 Task: Change Press Left Command Key Twice To Press Either Command Key Twice
Action: Mouse moved to (273, 148)
Screenshot: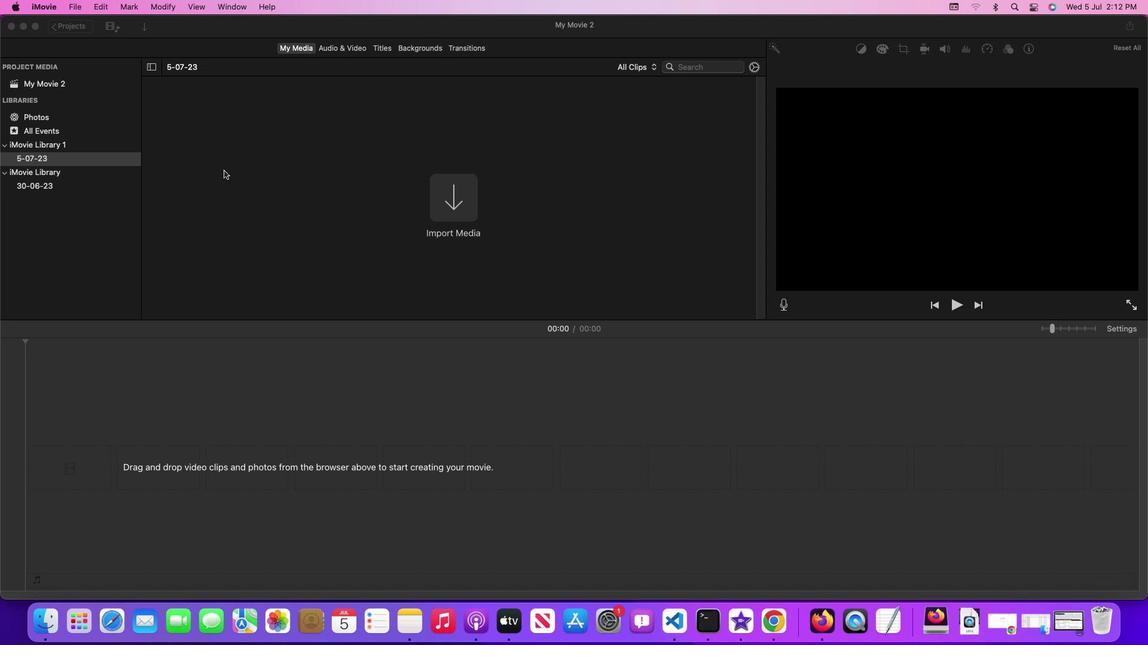 
Action: Mouse pressed left at (273, 148)
Screenshot: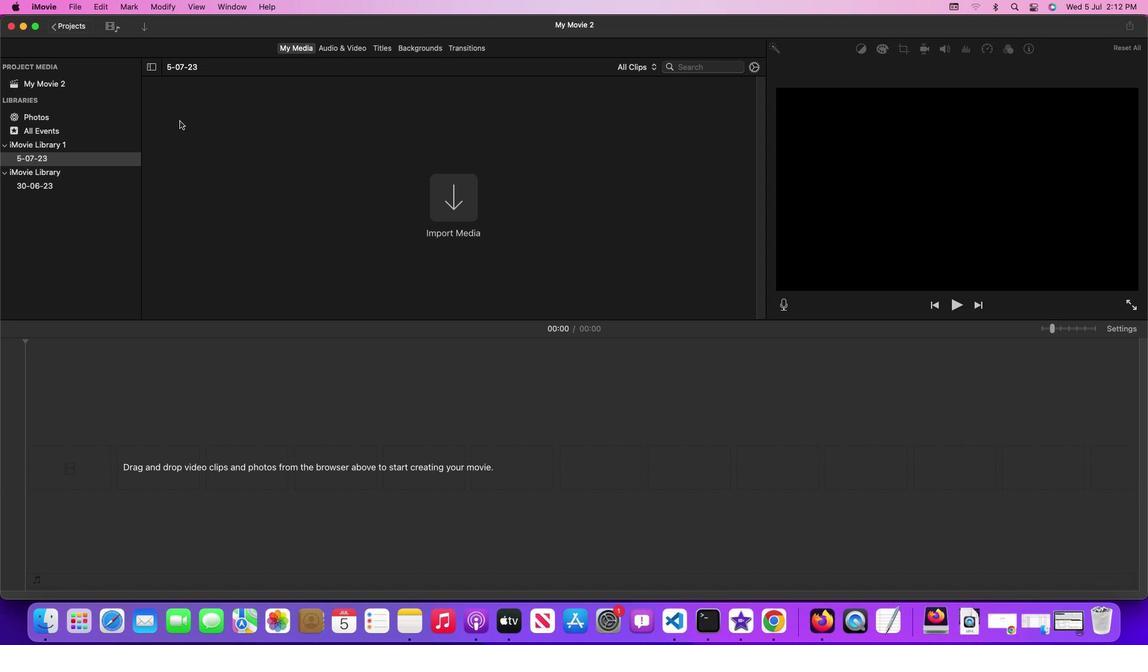 
Action: Mouse moved to (77, 60)
Screenshot: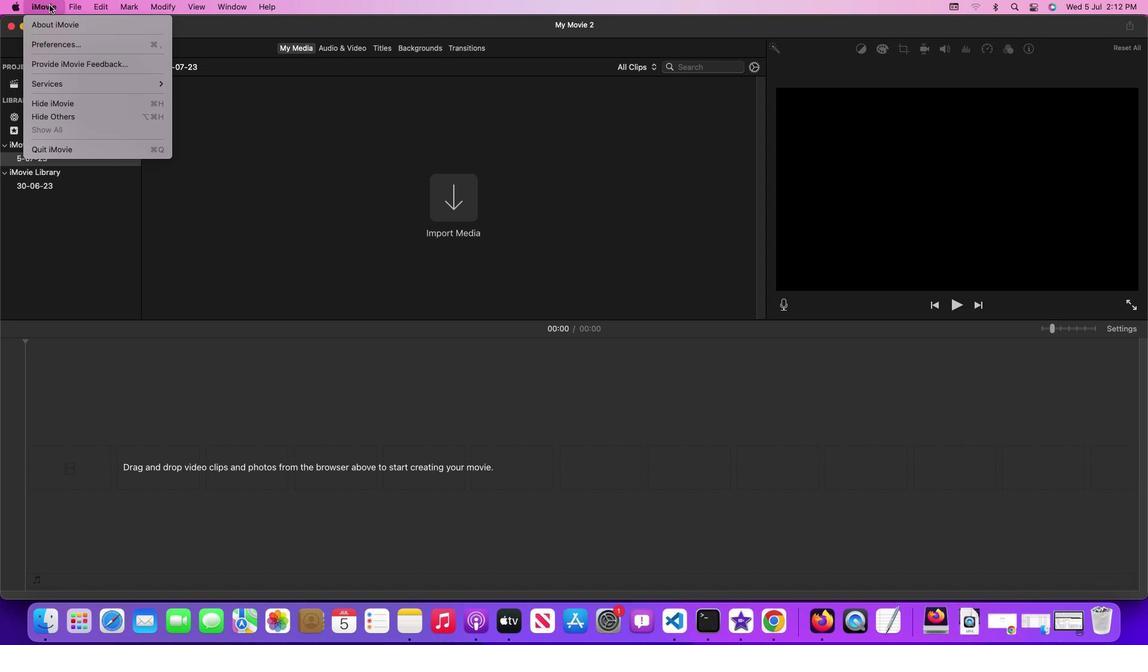 
Action: Mouse pressed left at (77, 60)
Screenshot: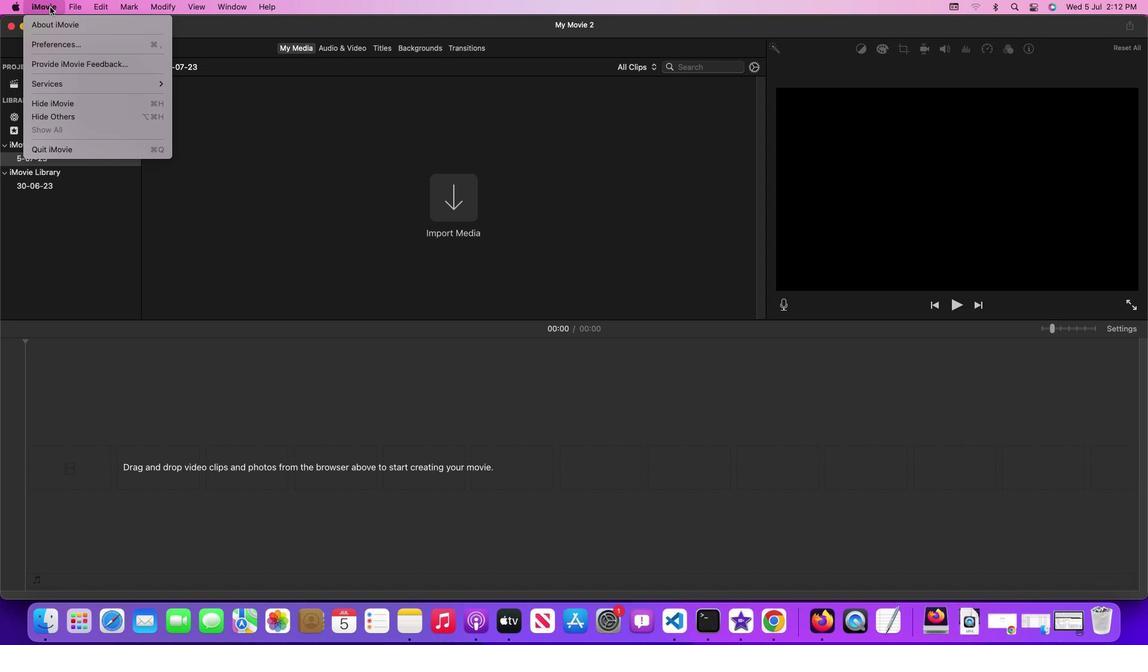 
Action: Mouse moved to (255, 113)
Screenshot: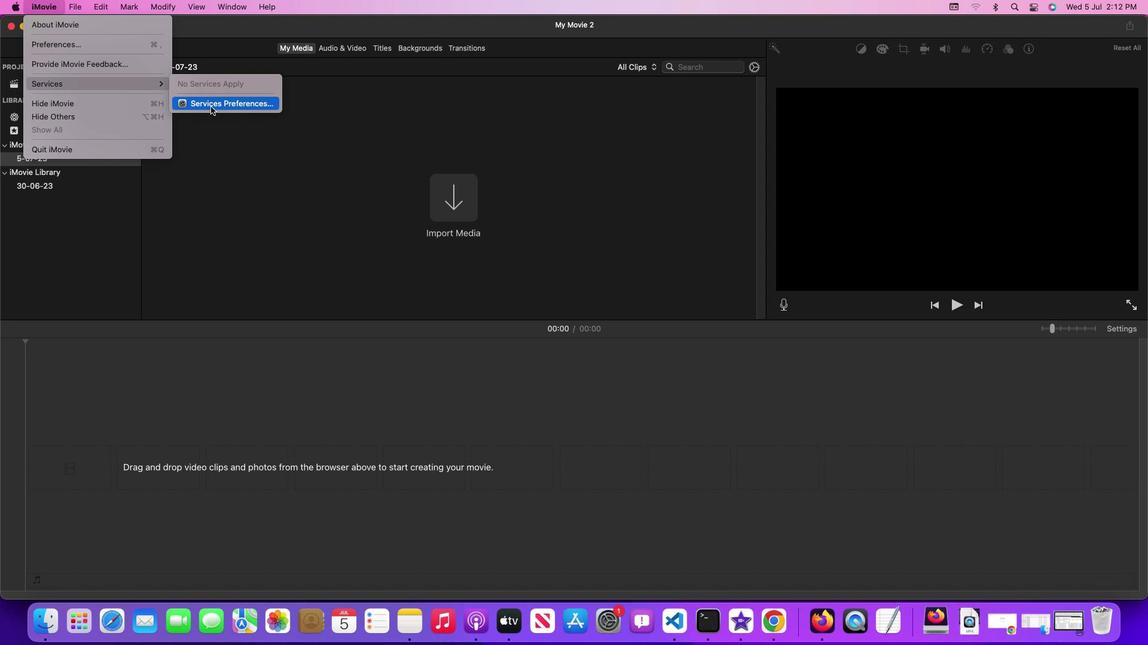 
Action: Mouse pressed left at (255, 113)
Screenshot: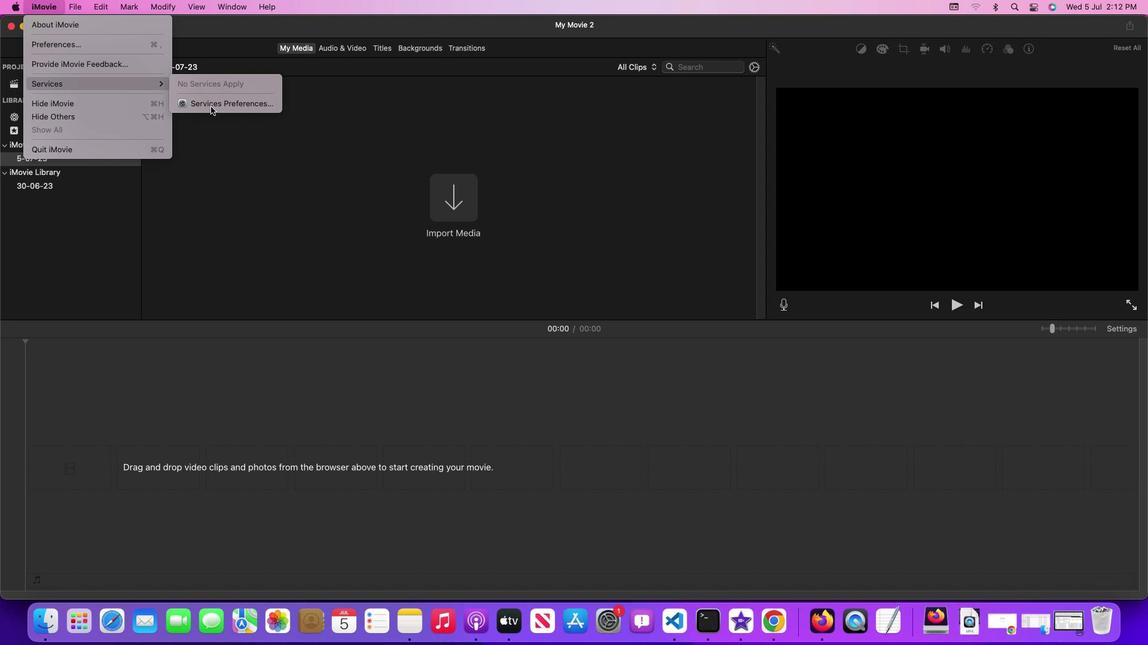 
Action: Mouse moved to (764, 91)
Screenshot: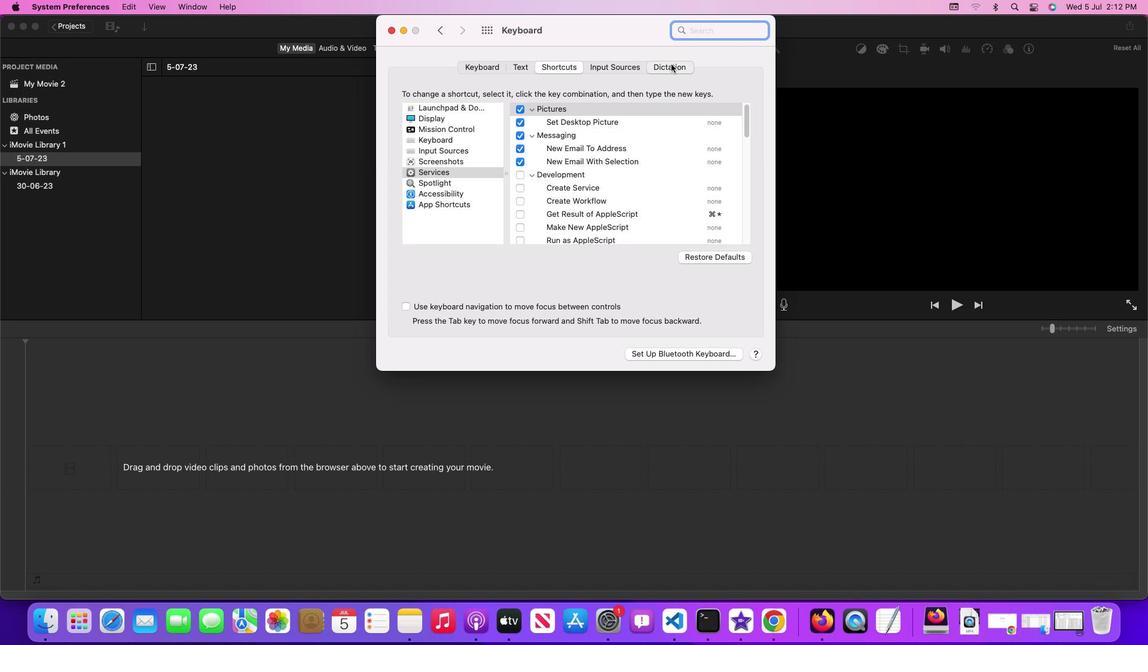 
Action: Mouse pressed left at (764, 91)
Screenshot: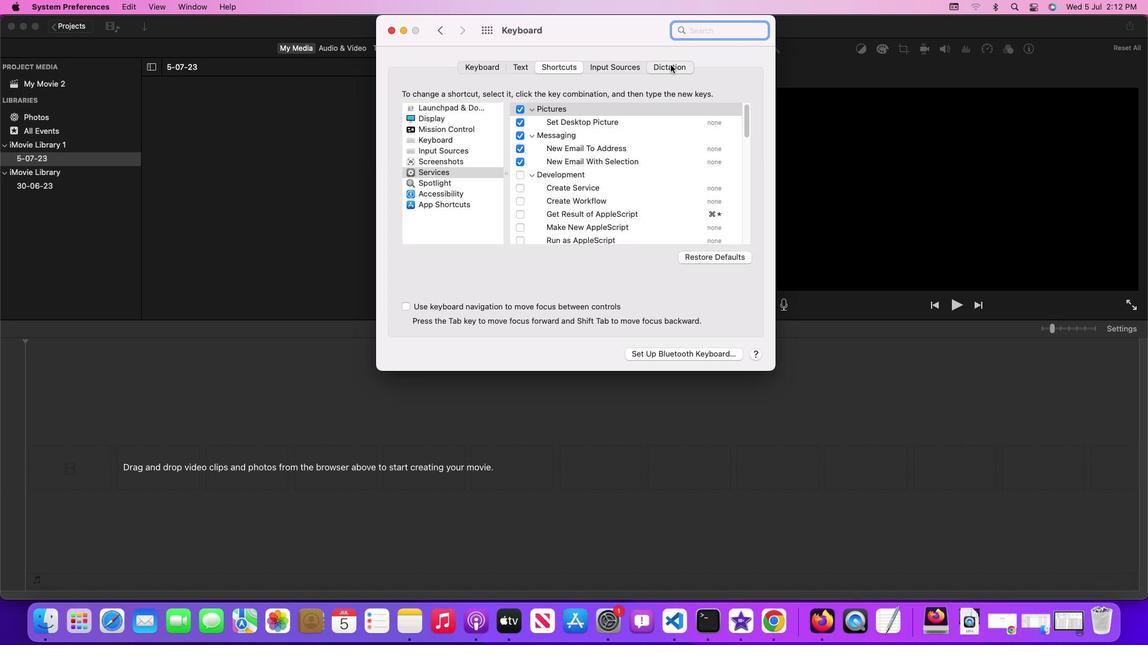 
Action: Mouse moved to (743, 140)
Screenshot: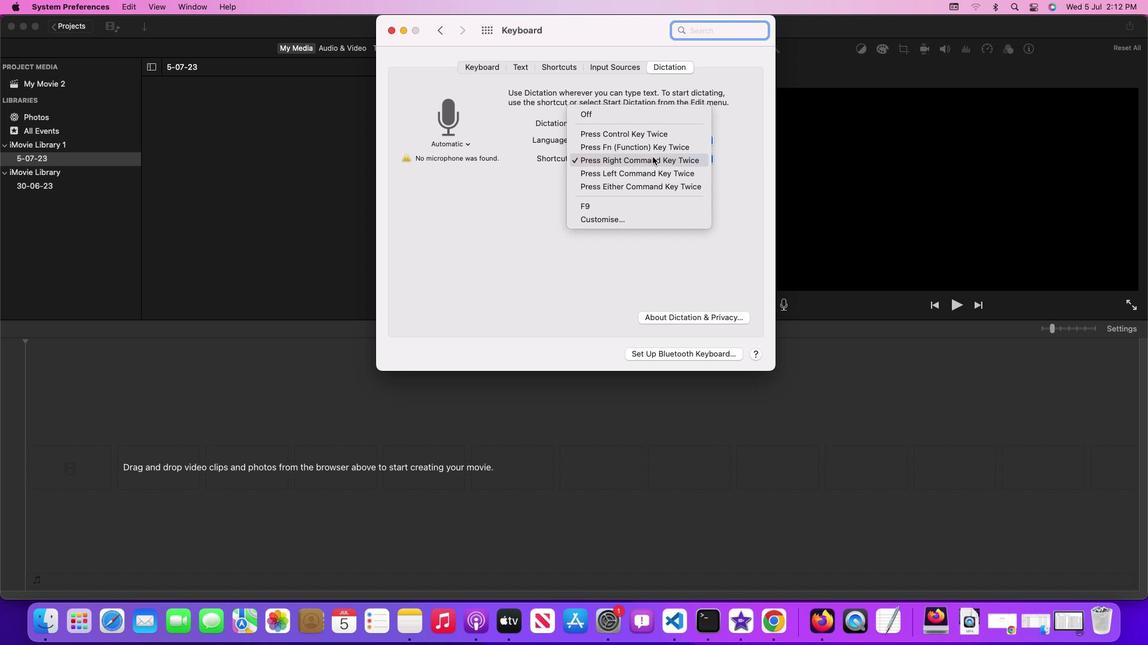 
Action: Mouse pressed left at (743, 140)
Screenshot: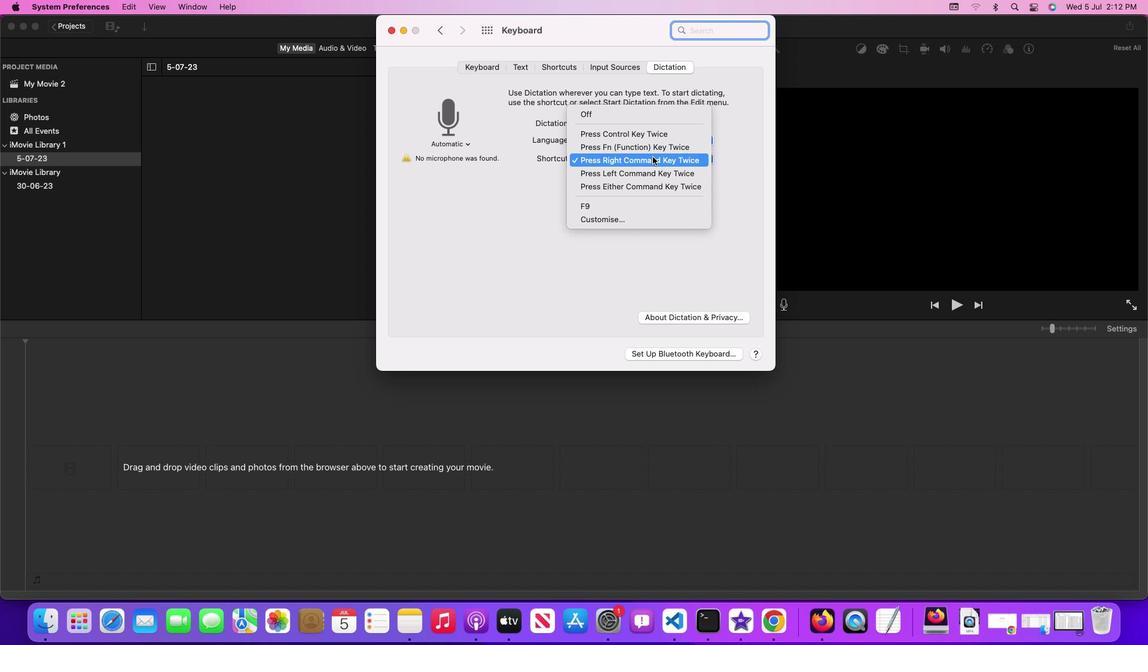 
Action: Mouse moved to (737, 148)
Screenshot: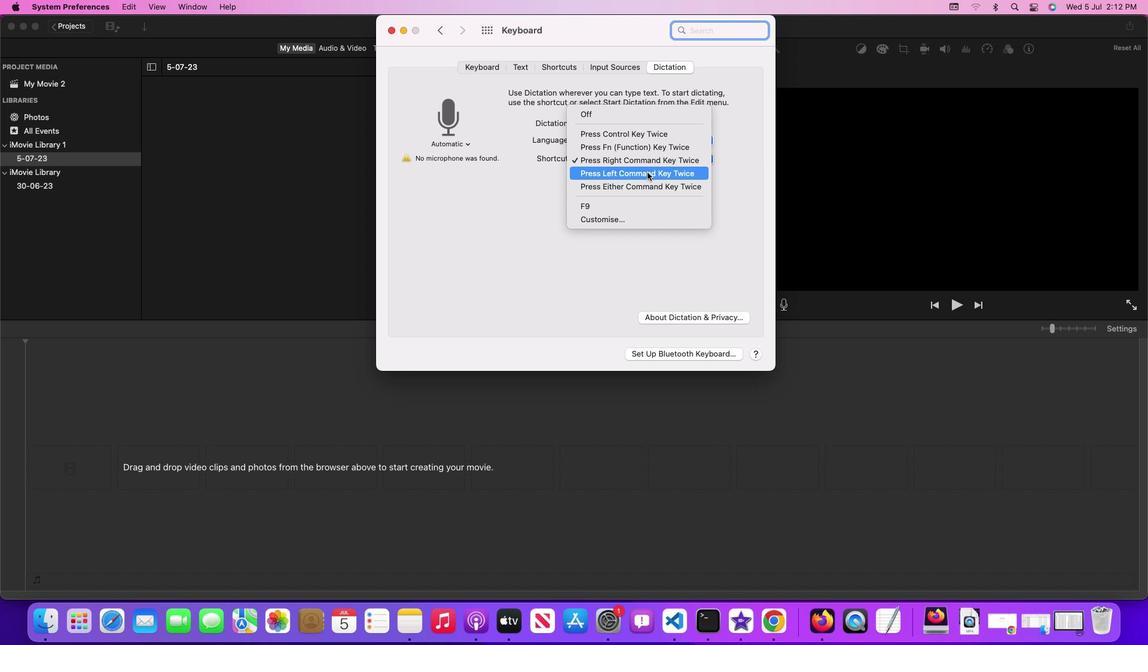 
Action: Mouse pressed left at (737, 148)
Screenshot: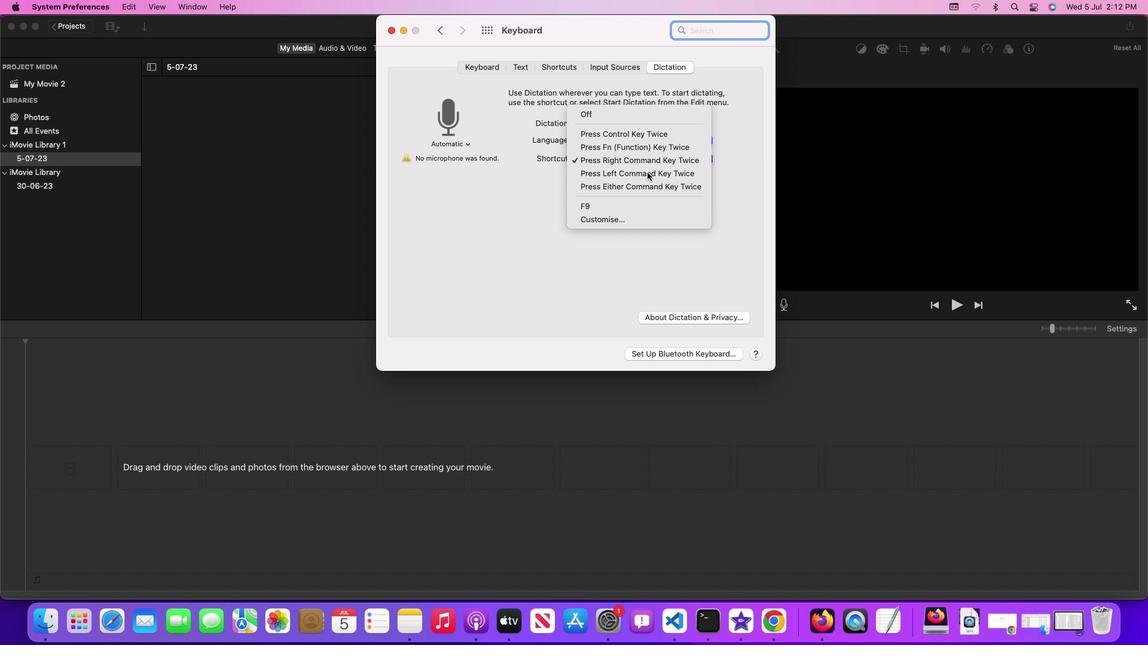 
Action: Mouse moved to (731, 162)
Screenshot: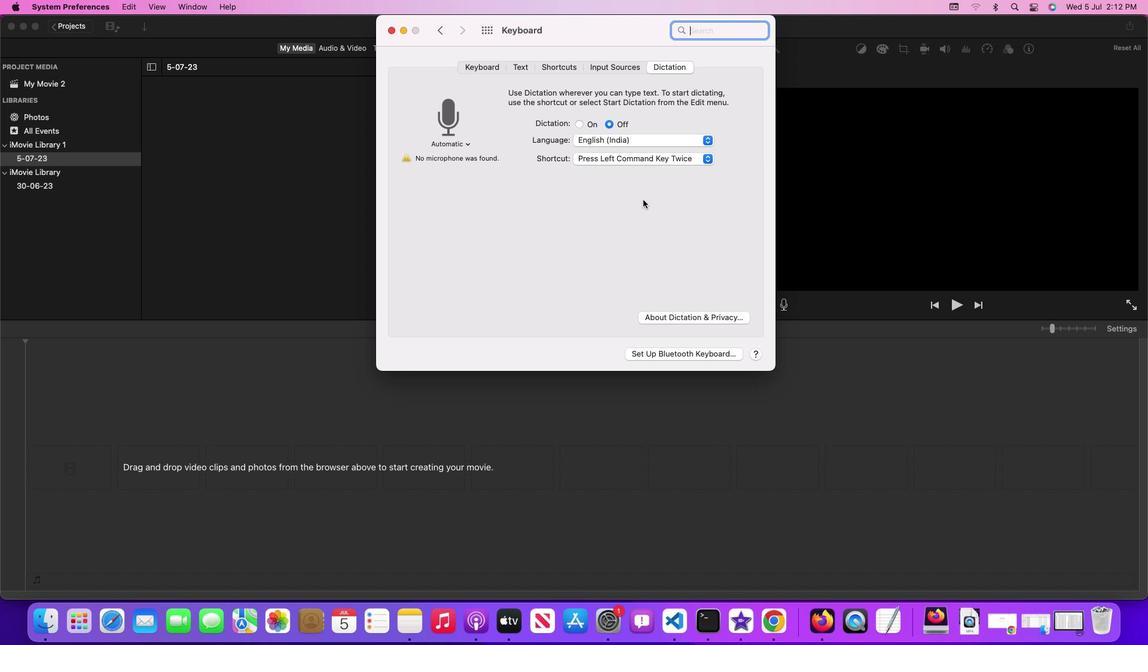 
